 Task: Use the formula "MIN" in spreadsheet "Project portfolio".
Action: Mouse moved to (102, 78)
Screenshot: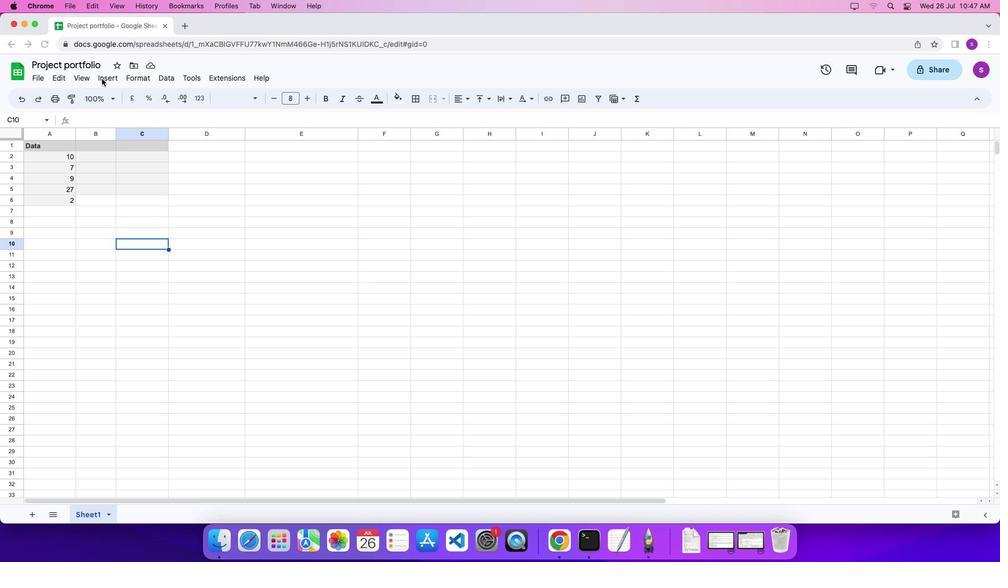 
Action: Mouse pressed left at (102, 78)
Screenshot: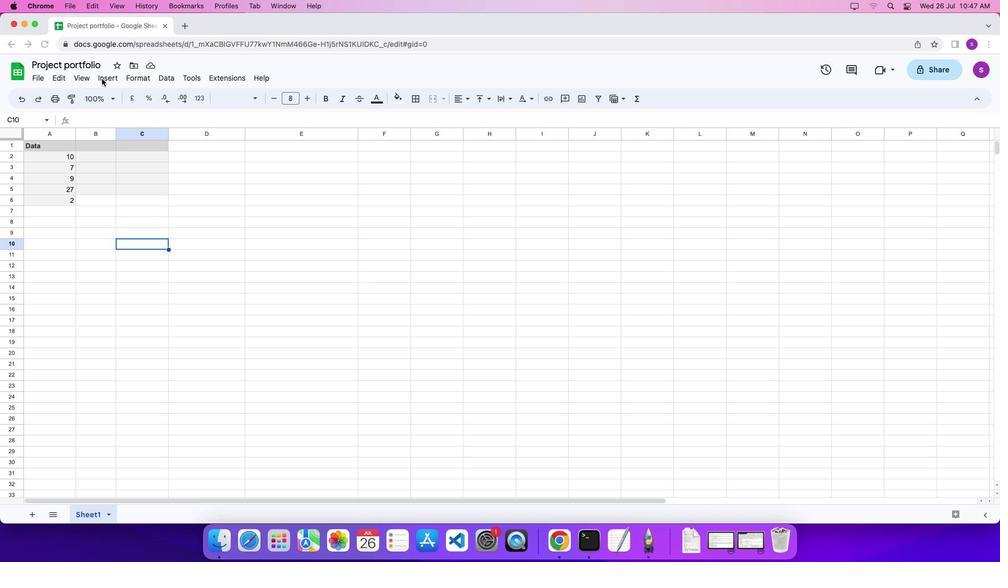 
Action: Mouse moved to (109, 80)
Screenshot: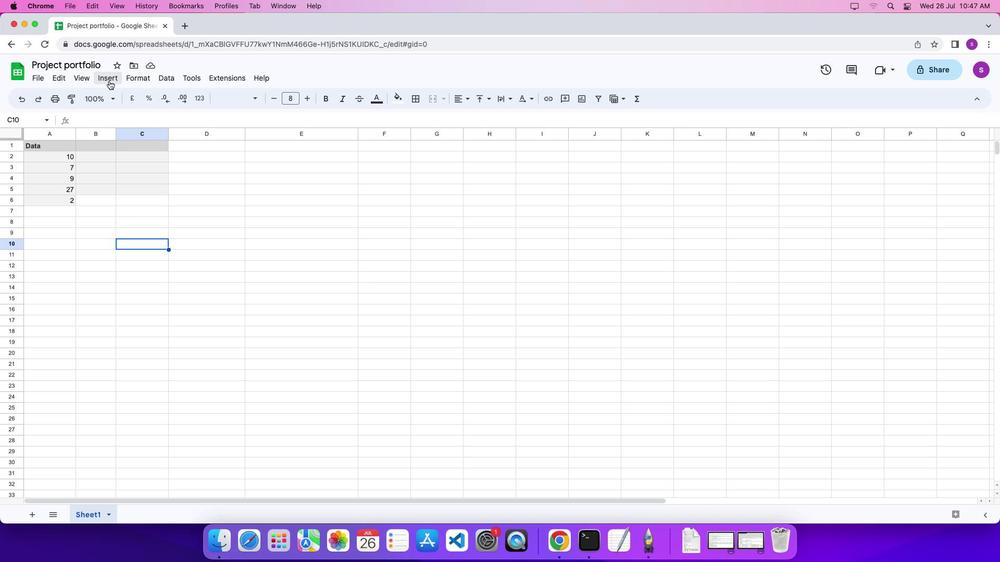 
Action: Mouse pressed left at (109, 80)
Screenshot: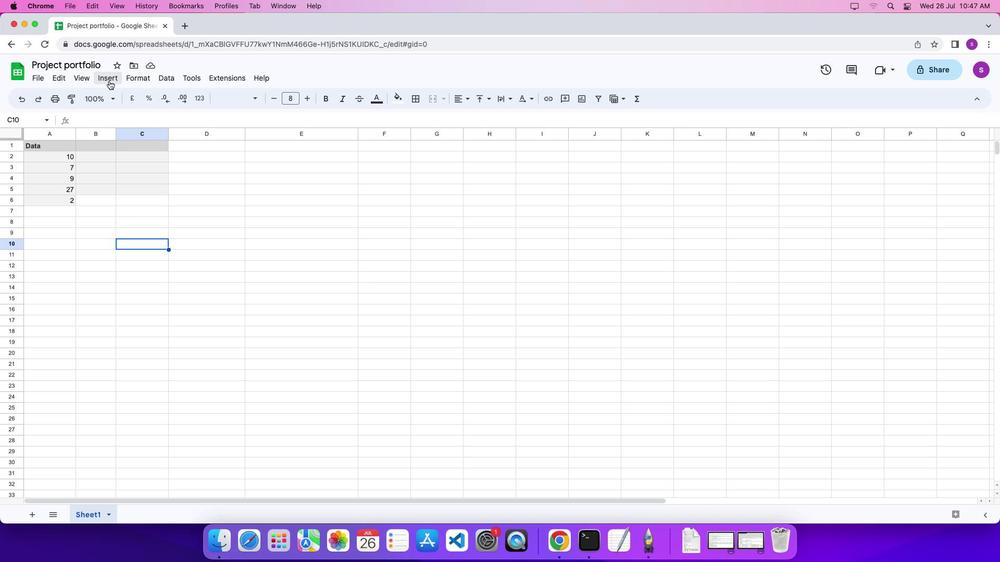 
Action: Mouse moved to (456, 455)
Screenshot: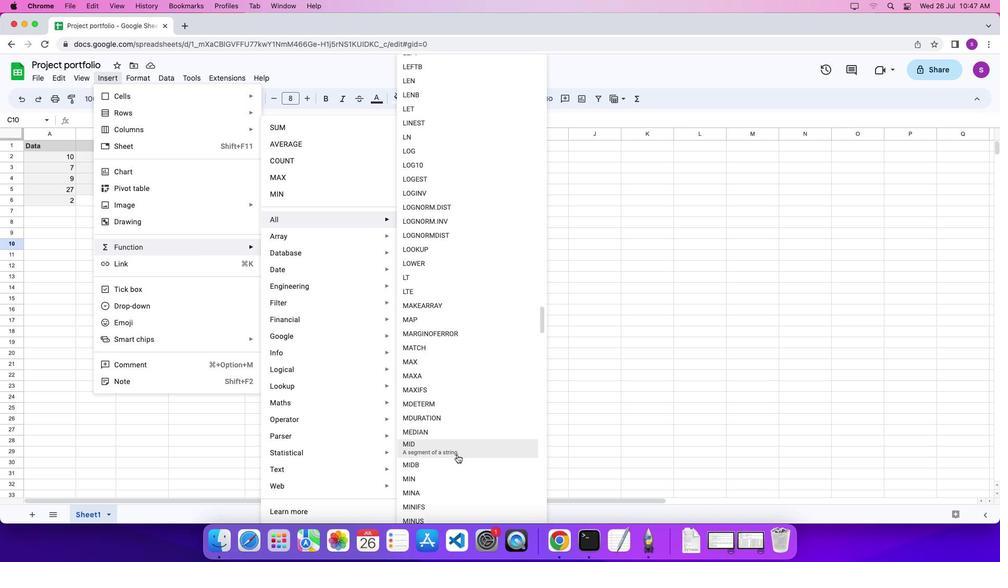 
Action: Mouse scrolled (456, 455) with delta (0, 0)
Screenshot: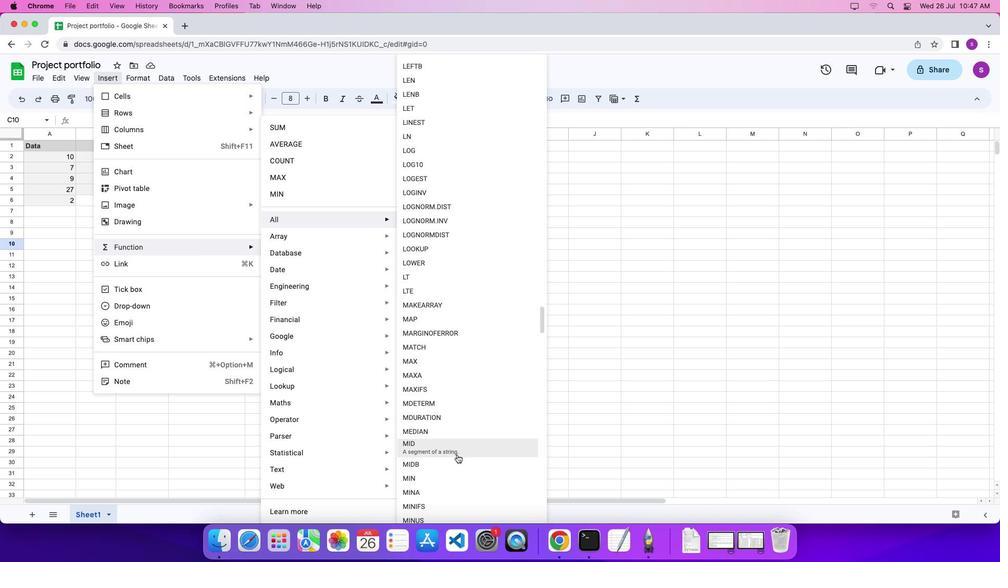 
Action: Mouse scrolled (456, 455) with delta (0, 0)
Screenshot: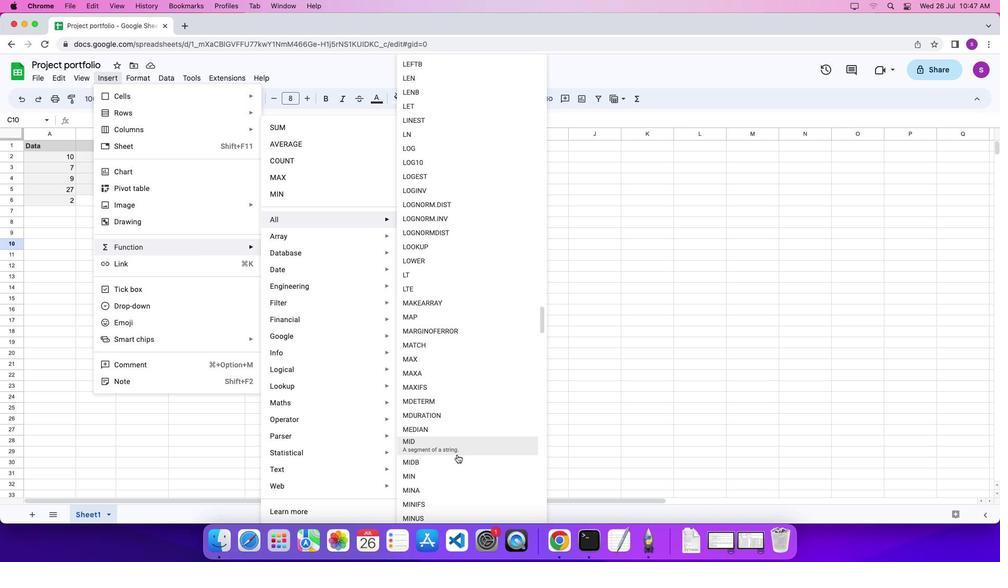 
Action: Mouse moved to (457, 472)
Screenshot: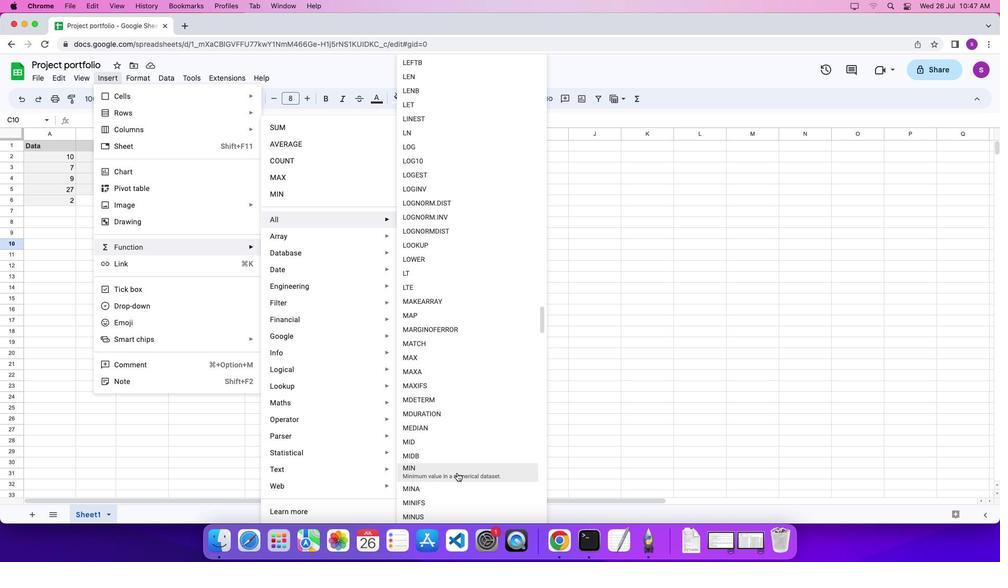 
Action: Mouse pressed left at (457, 472)
Screenshot: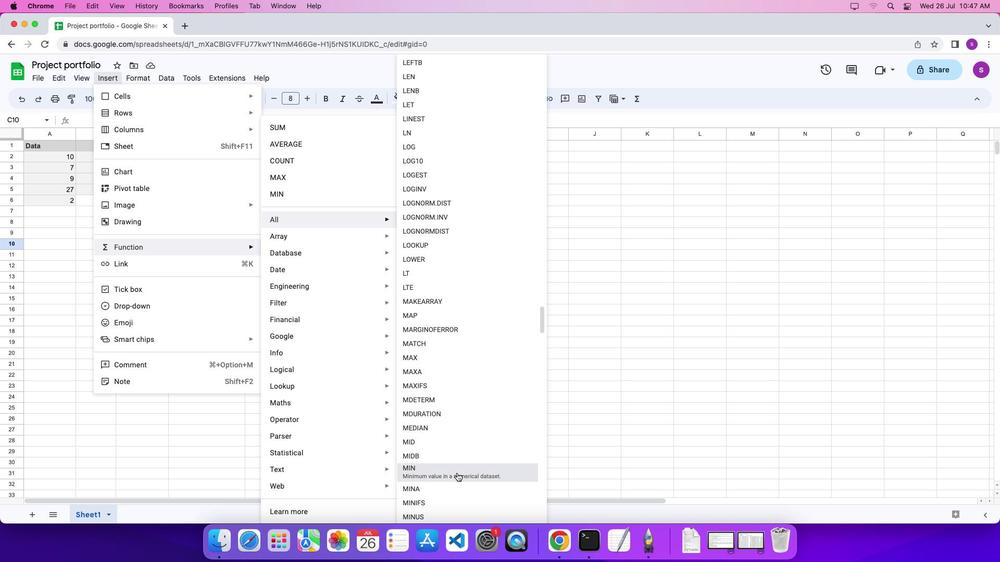 
Action: Mouse moved to (58, 155)
Screenshot: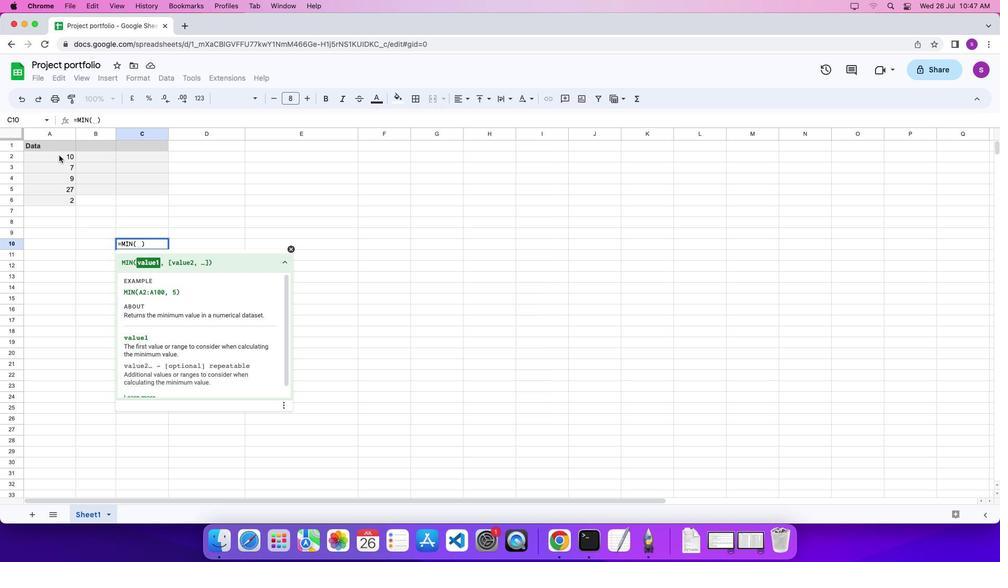 
Action: Mouse pressed left at (58, 155)
Screenshot: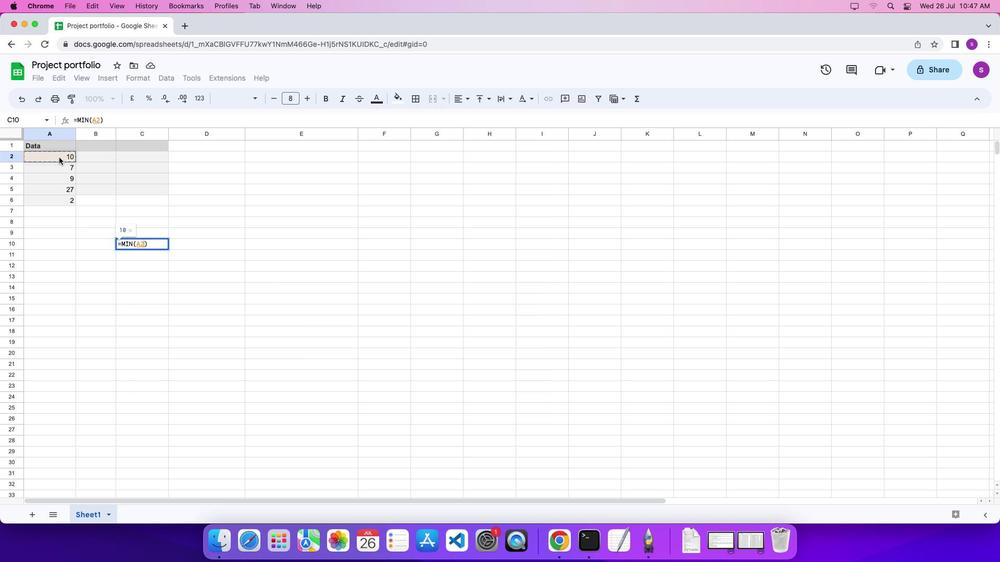 
Action: Mouse moved to (64, 199)
Screenshot: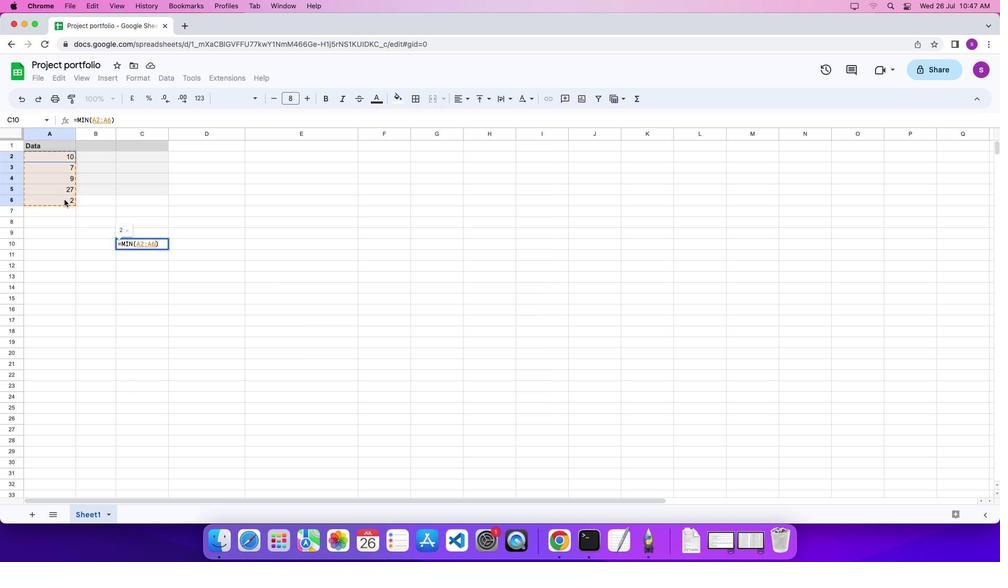 
Action: Key pressed '\x03'
Screenshot: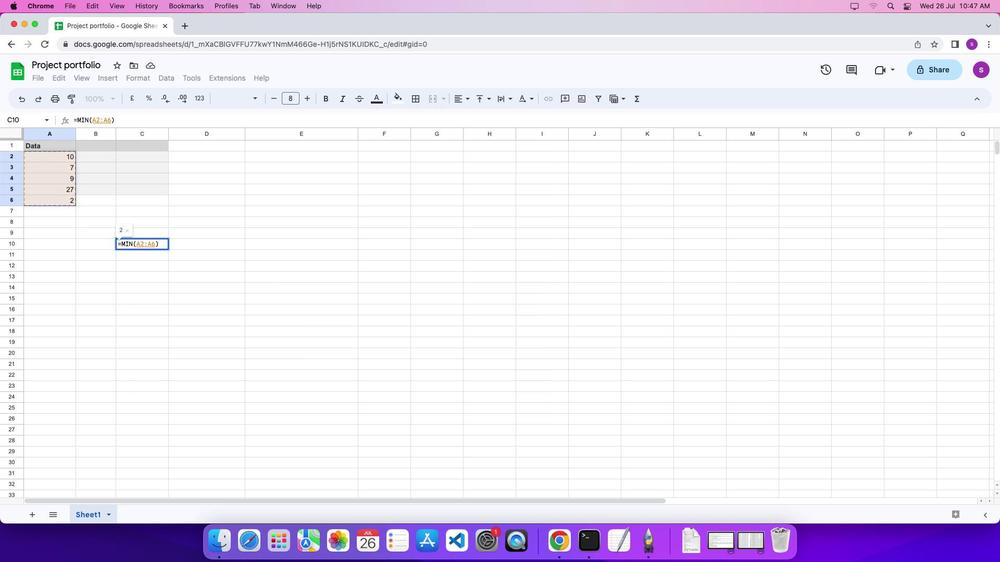 
Action: Mouse moved to (64, 200)
Screenshot: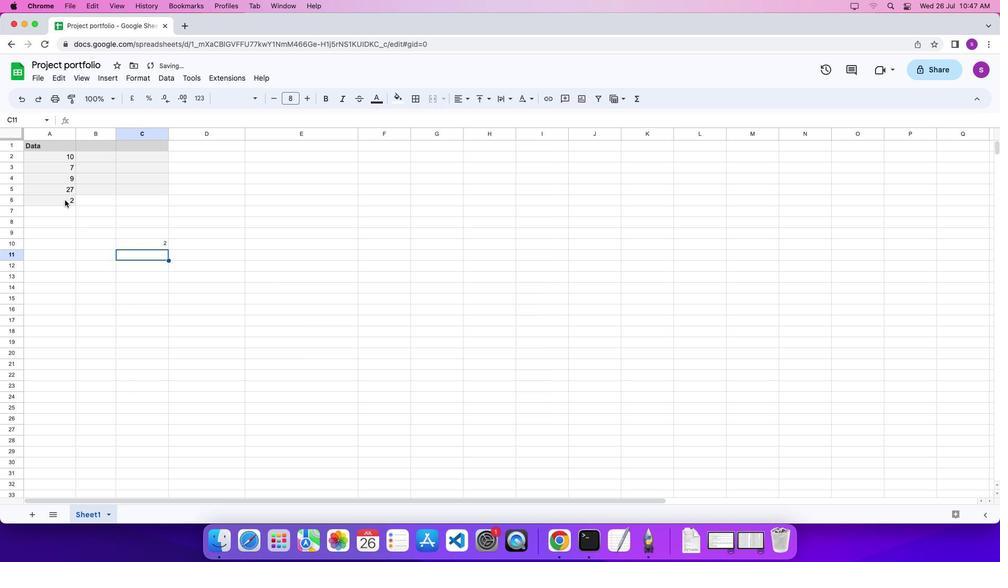 
